 Task: Select Retail. Add to cart, from pOpshelf for 3390 Emily Renzelli Boulevard, San Francisco, California 94103, Cell Number 831-612-1938, following items : Dr Pepper Soda Can (16 oz)_x000D_
 - 1, Pocky Biscuit Sticks Matcha (2.47 oz)_x000D_
 - 2, Scent Happy Fragrance Mist Citrus Sunrise (8 oz)_x000D_
 - 2, Butterfinger Minis Peanut Butter Chocolate Bars (2.8 oz)_x000D_
 - 2, Cheez-It Original Baked Snack Crackers (7 oz)_x000D_
 - 2
Action: Mouse moved to (558, 101)
Screenshot: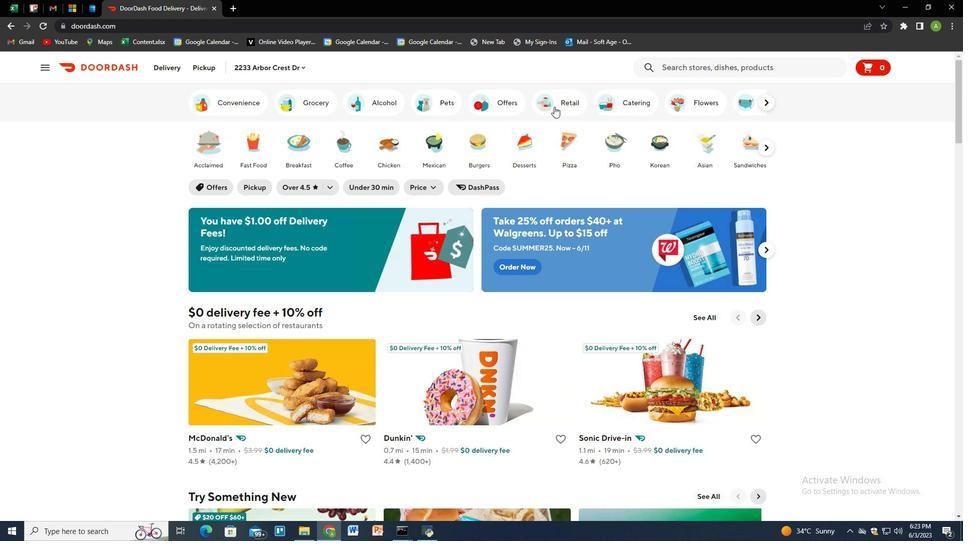 
Action: Mouse pressed left at (558, 101)
Screenshot: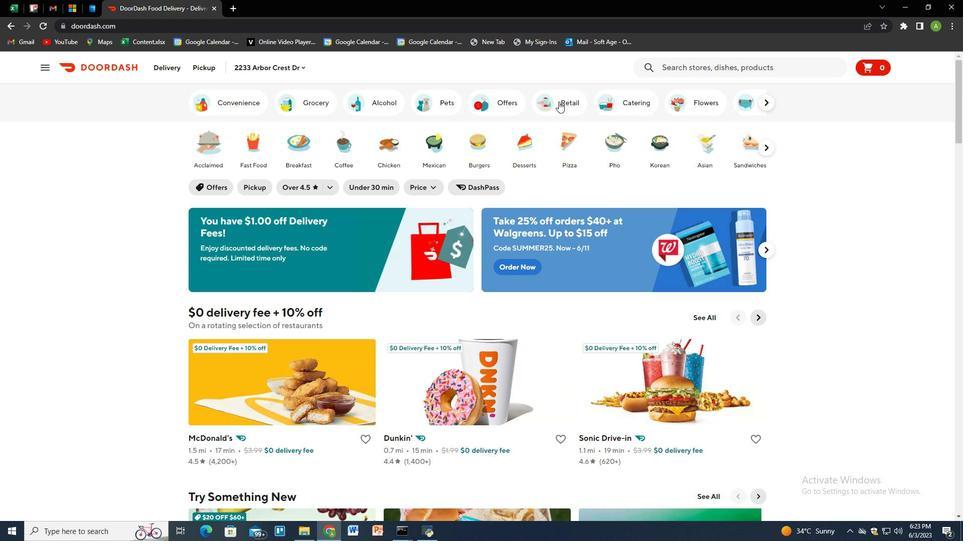 
Action: Mouse moved to (543, 418)
Screenshot: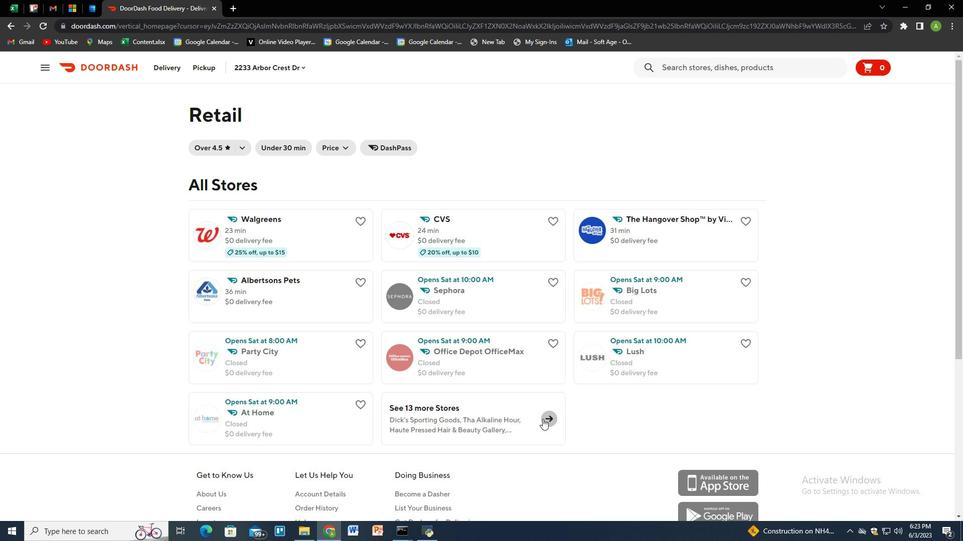 
Action: Mouse pressed left at (543, 418)
Screenshot: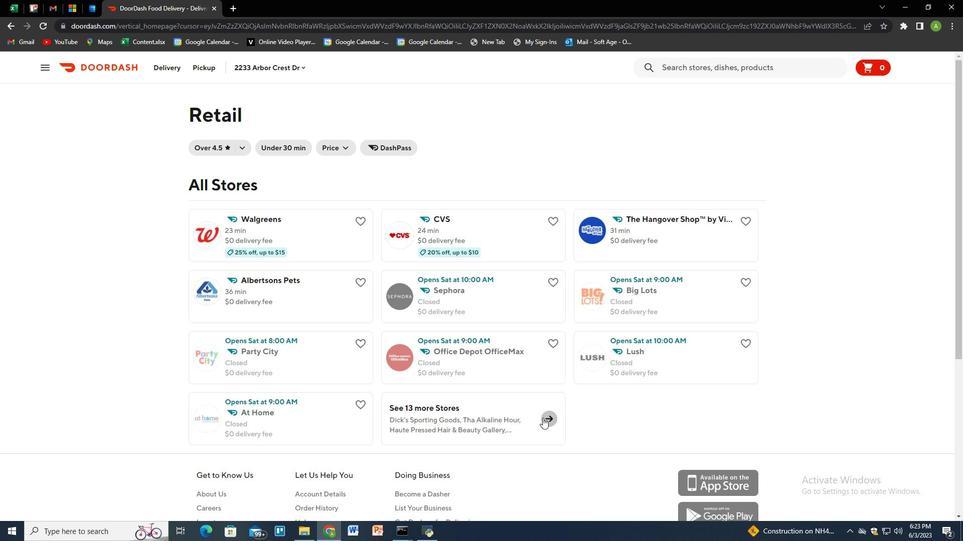 
Action: Mouse moved to (454, 402)
Screenshot: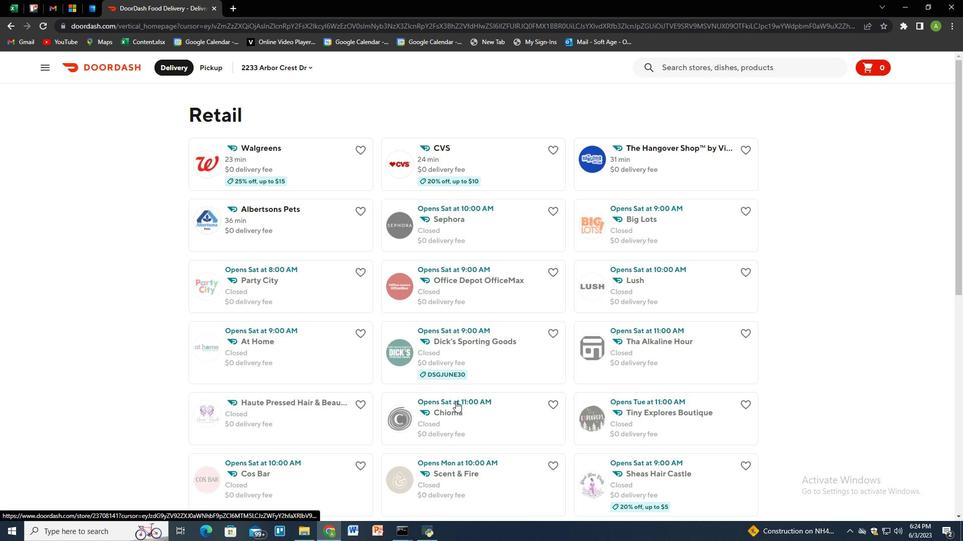 
Action: Mouse scrolled (454, 401) with delta (0, 0)
Screenshot: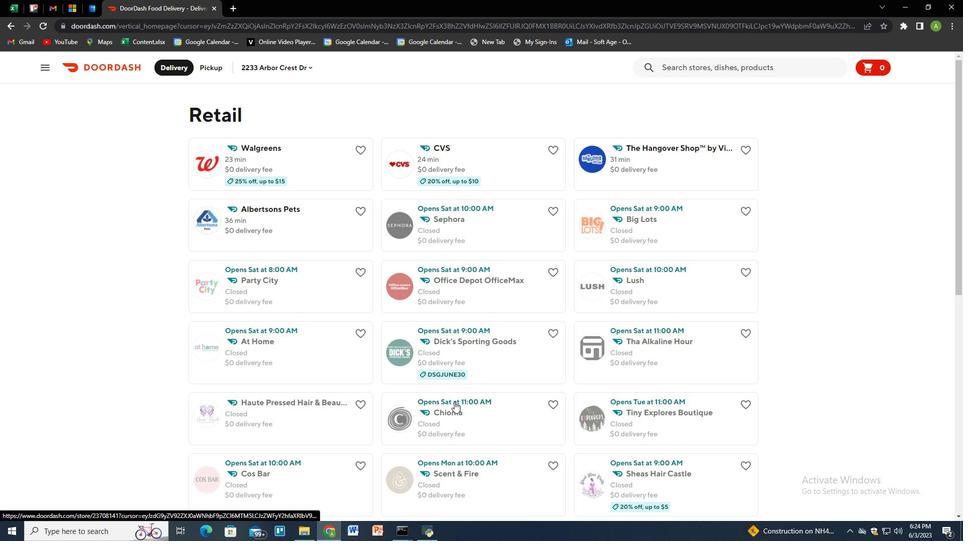 
Action: Mouse moved to (451, 409)
Screenshot: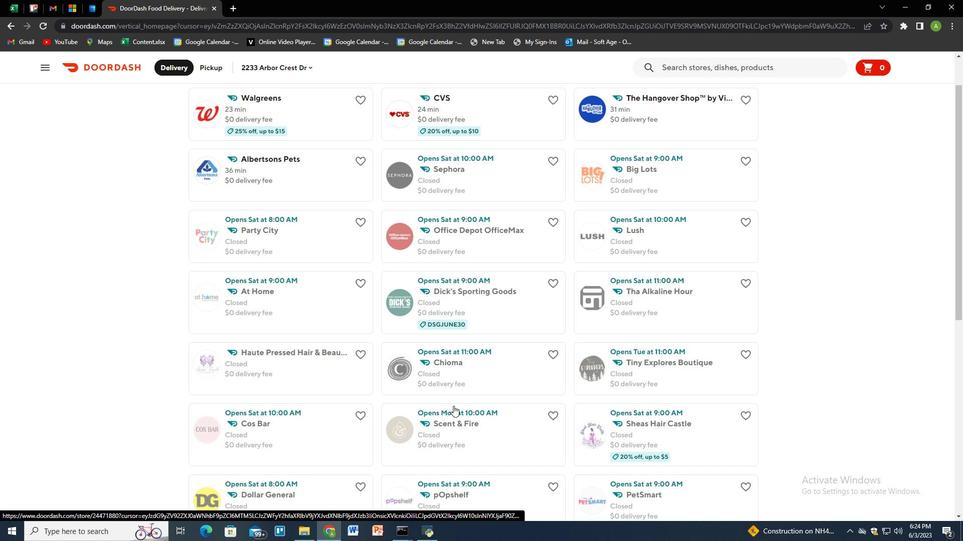 
Action: Mouse scrolled (451, 409) with delta (0, 0)
Screenshot: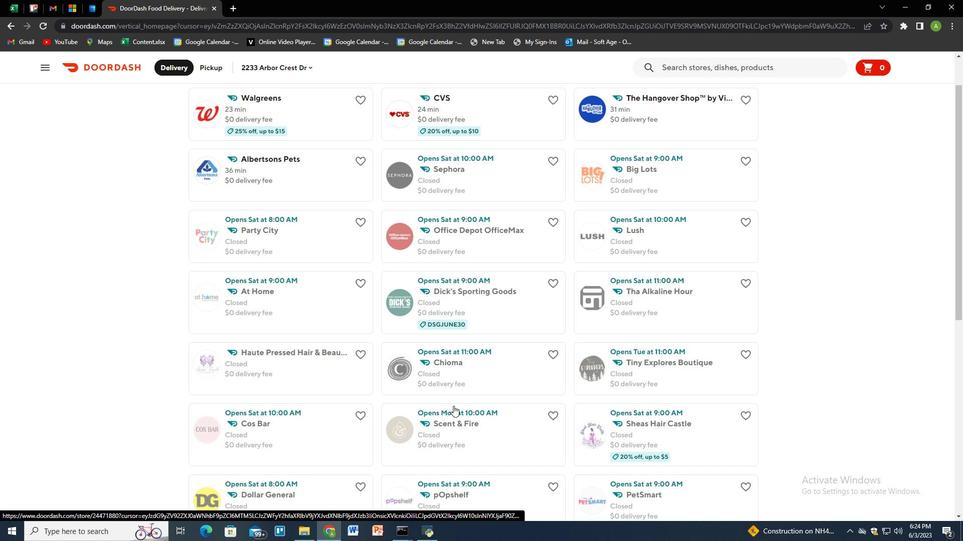 
Action: Mouse moved to (460, 444)
Screenshot: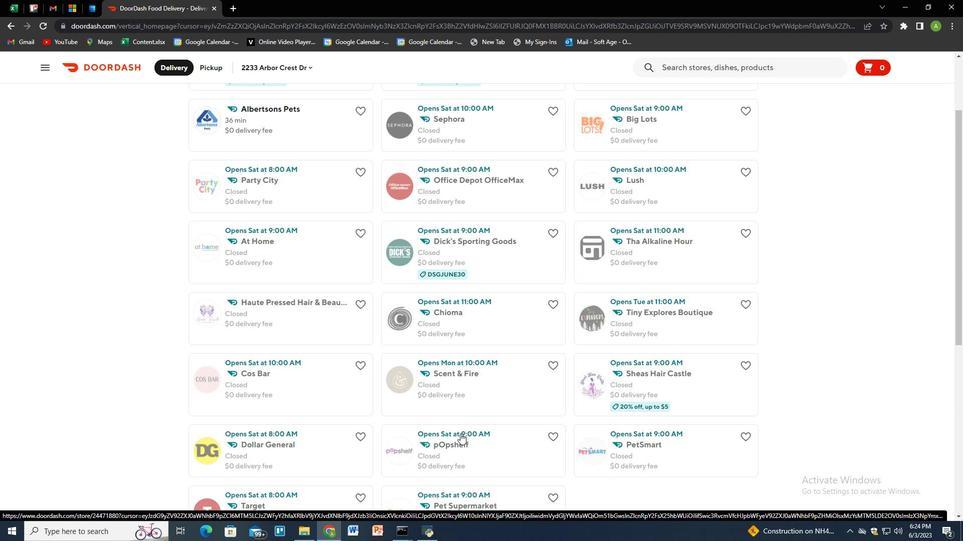 
Action: Mouse pressed left at (460, 444)
Screenshot: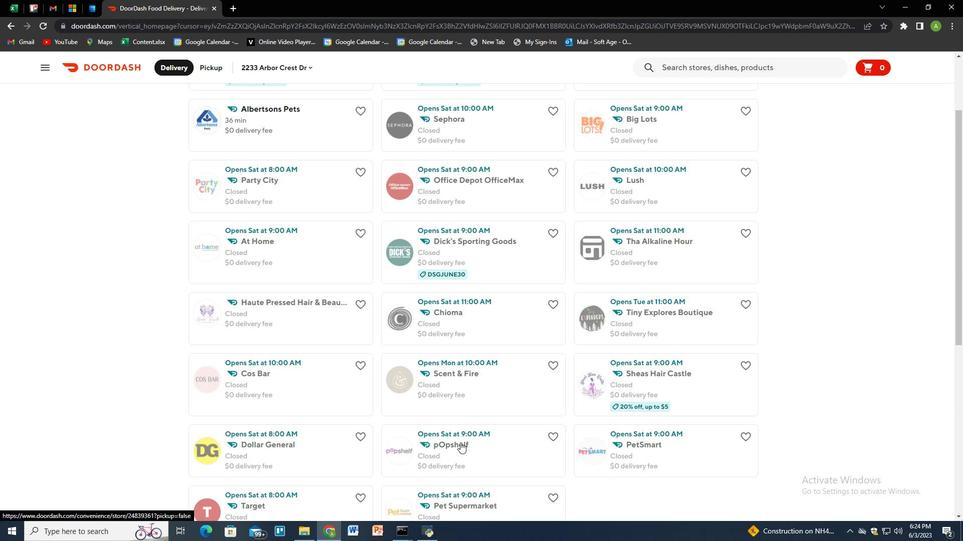
Action: Mouse moved to (225, 62)
Screenshot: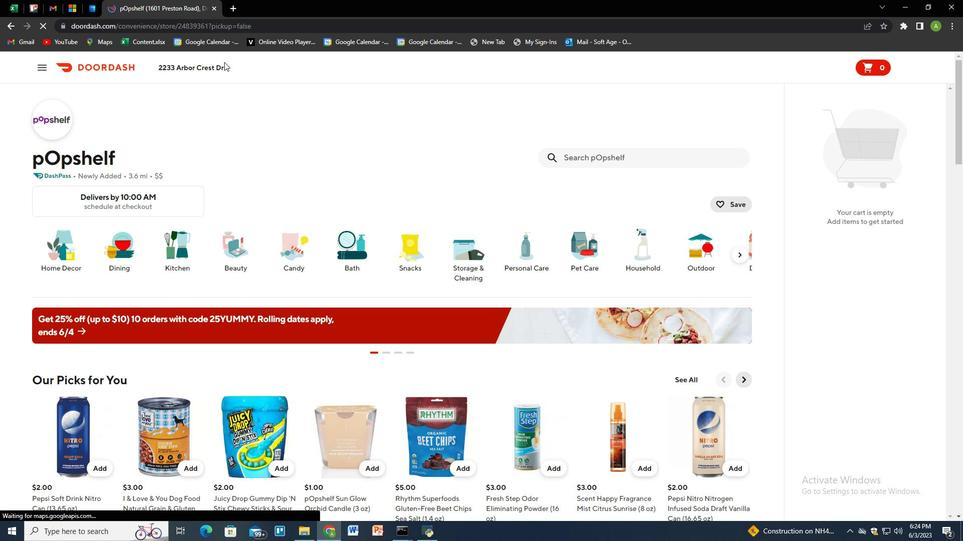 
Action: Mouse pressed left at (225, 62)
Screenshot: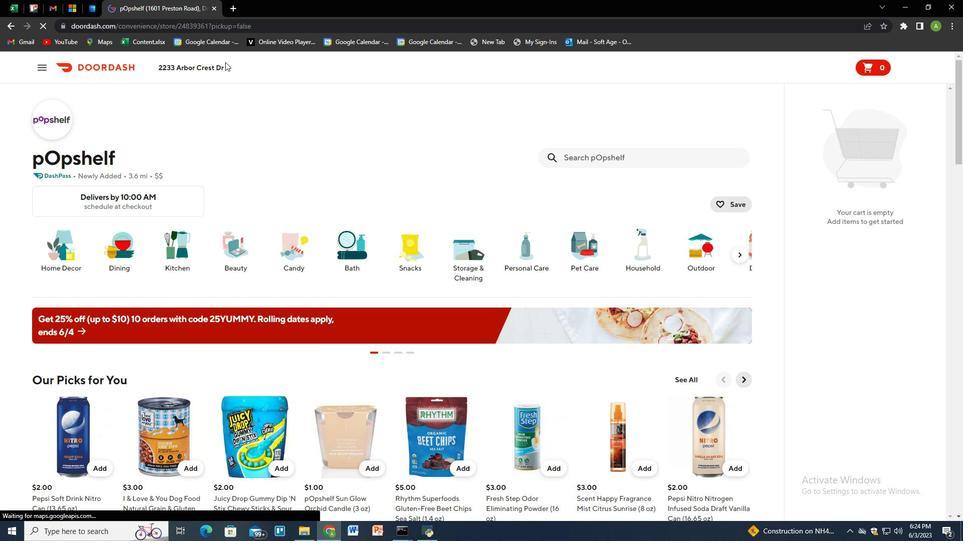 
Action: Mouse moved to (227, 68)
Screenshot: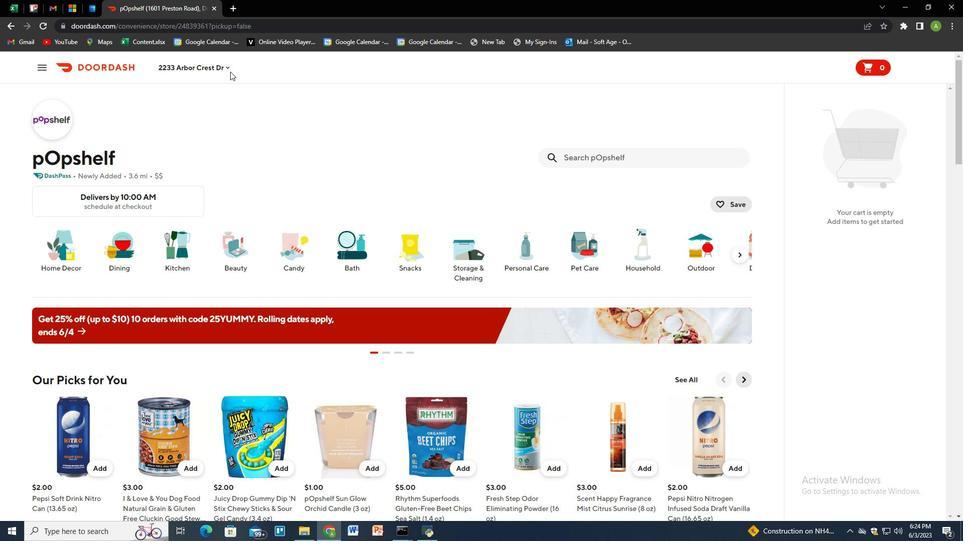 
Action: Mouse pressed left at (227, 68)
Screenshot: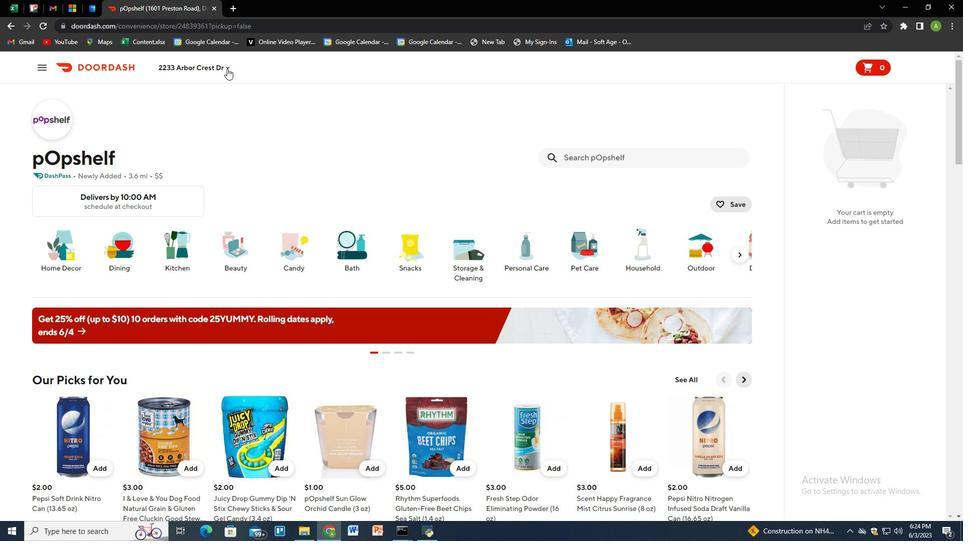 
Action: Mouse moved to (228, 100)
Screenshot: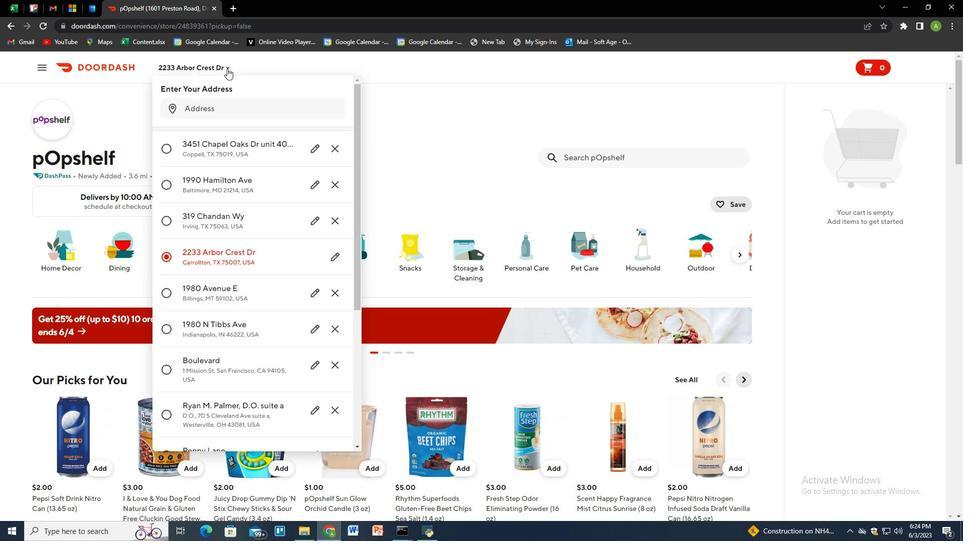 
Action: Mouse pressed left at (228, 100)
Screenshot: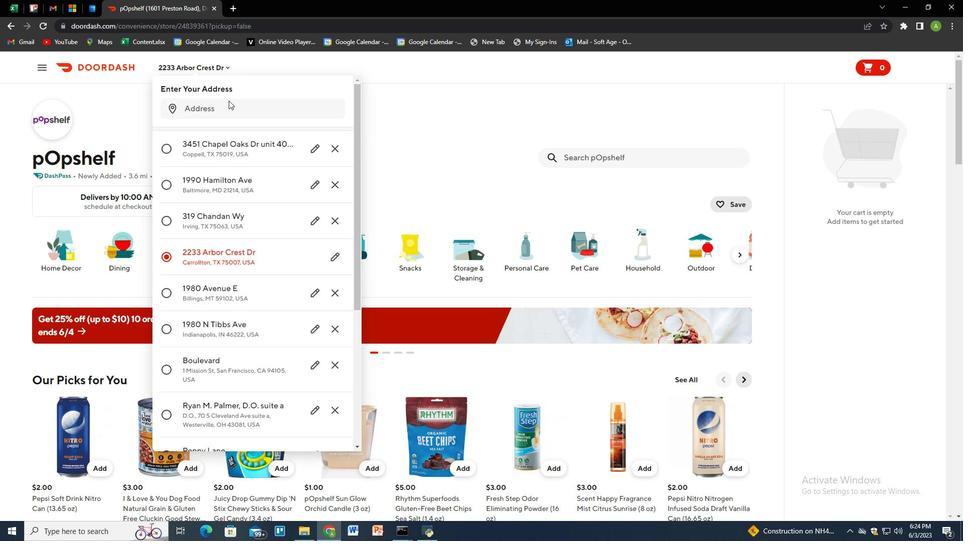 
Action: Mouse moved to (238, 100)
Screenshot: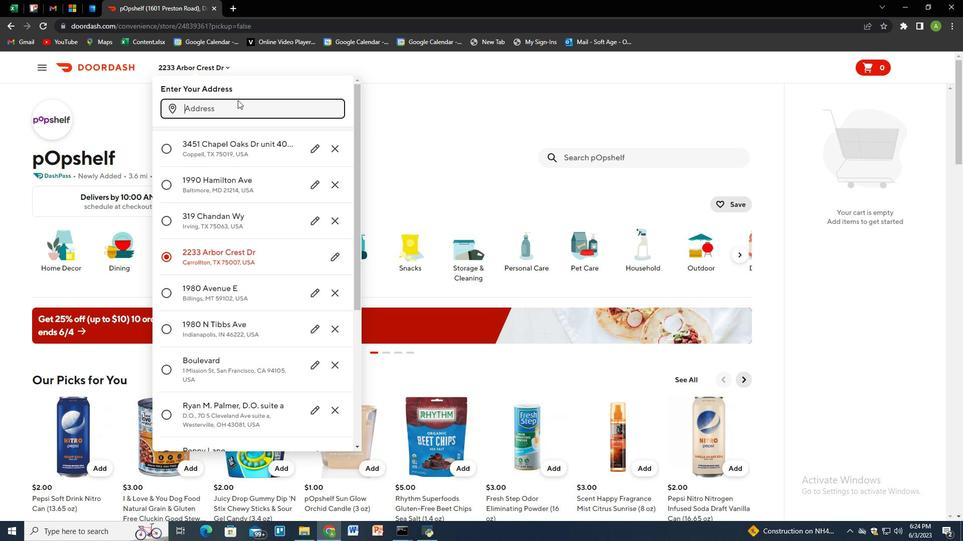 
Action: Key pressed 3390<Key.space>emily<Key.space>renzelli<Key.space>boulevard,<Key.space>san<Key.space>francisco,<Key.space>california<Key.space>94103<Key.enter>
Screenshot: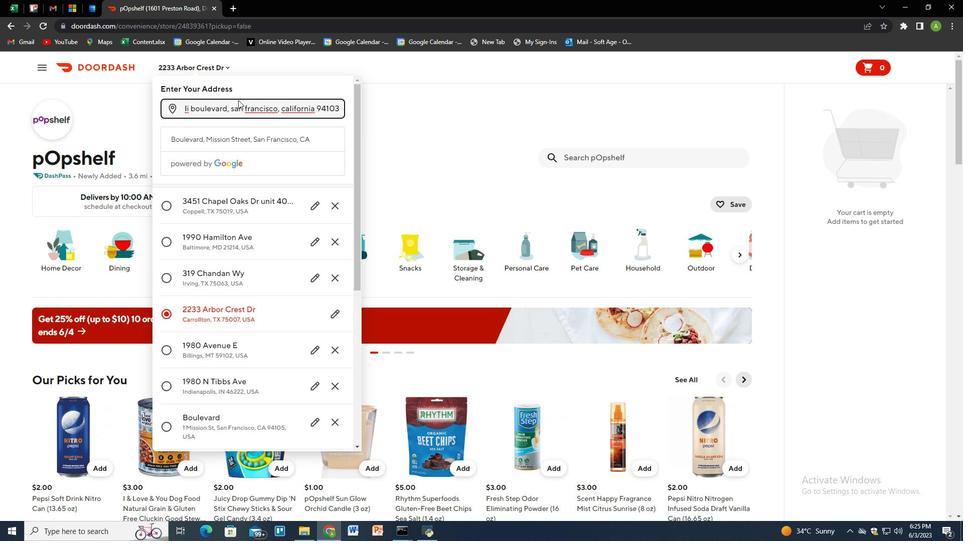
Action: Mouse moved to (305, 420)
Screenshot: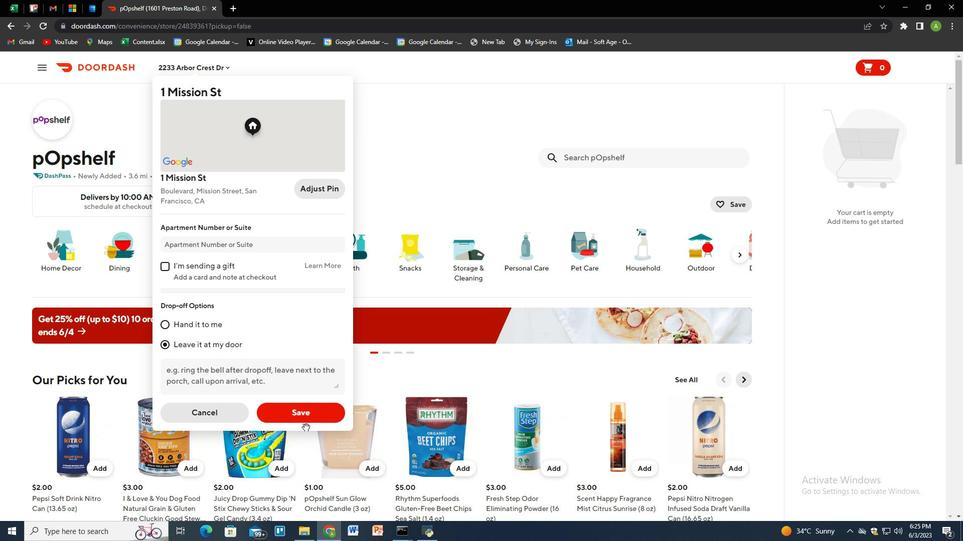 
Action: Mouse pressed left at (305, 420)
Screenshot: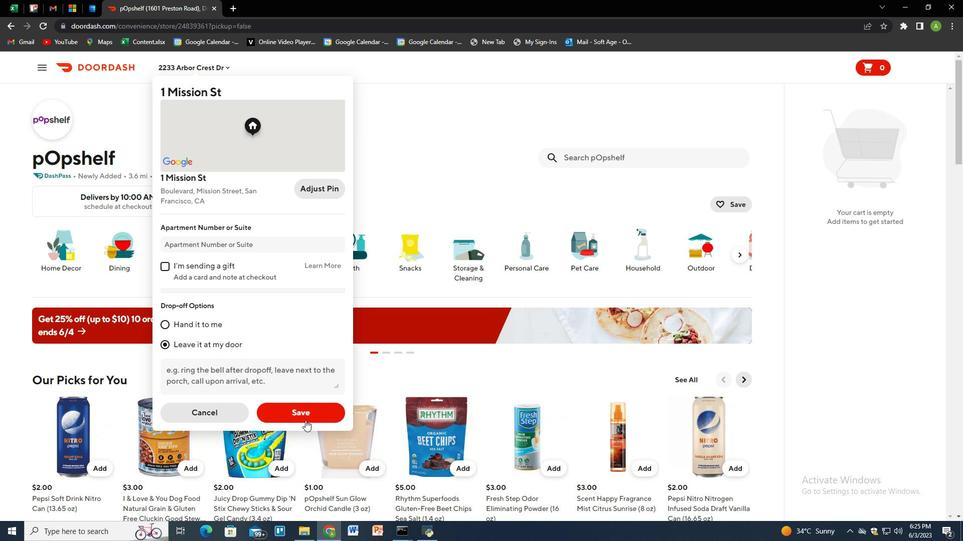 
Action: Mouse moved to (595, 157)
Screenshot: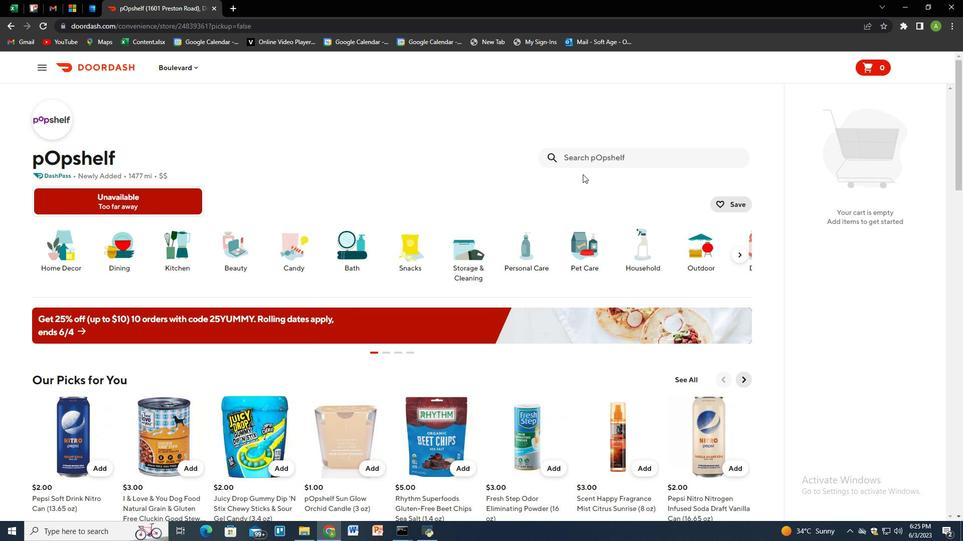 
Action: Mouse pressed left at (595, 157)
Screenshot: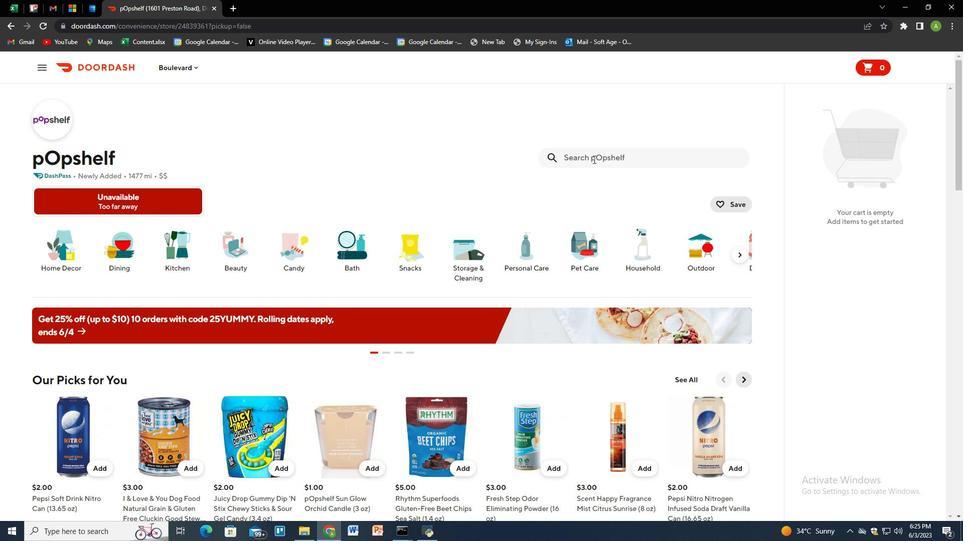 
Action: Key pressed dr<Key.space>pepper<Key.space>soda<Key.space>can<Key.space><Key.shift_r>(16<Key.space>oz<Key.shift_r><Key.shift_r><Key.shift_r>)<Key.enter>
Screenshot: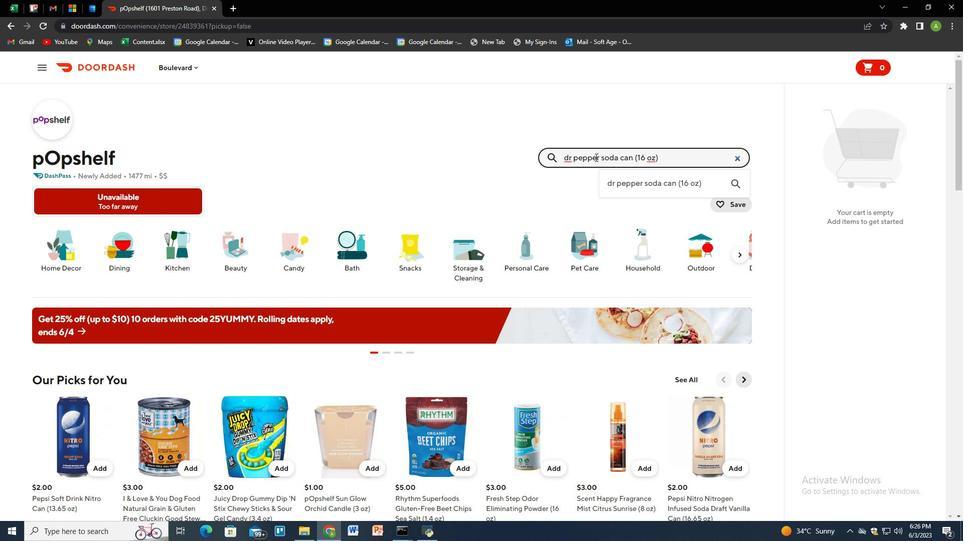 
Action: Mouse moved to (175, 261)
Screenshot: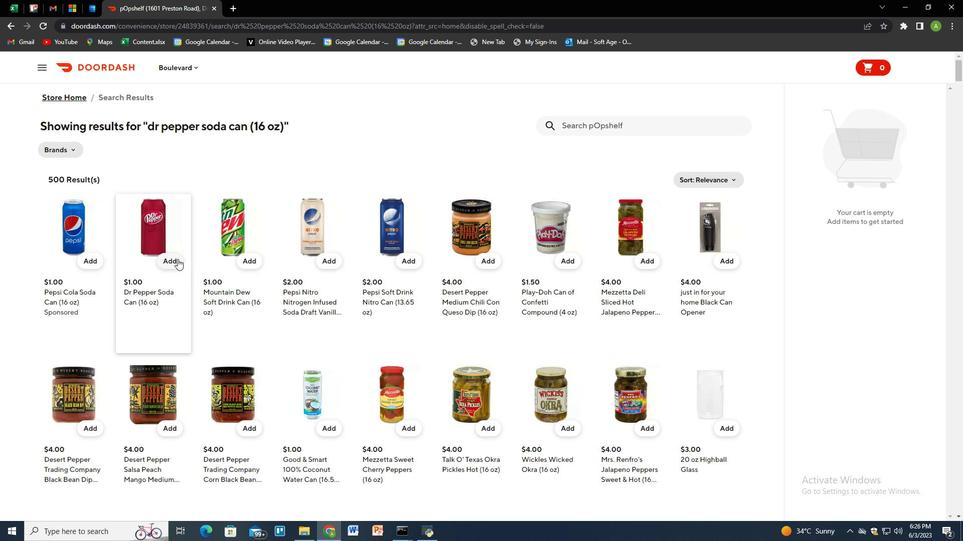 
Action: Mouse pressed left at (175, 261)
Screenshot: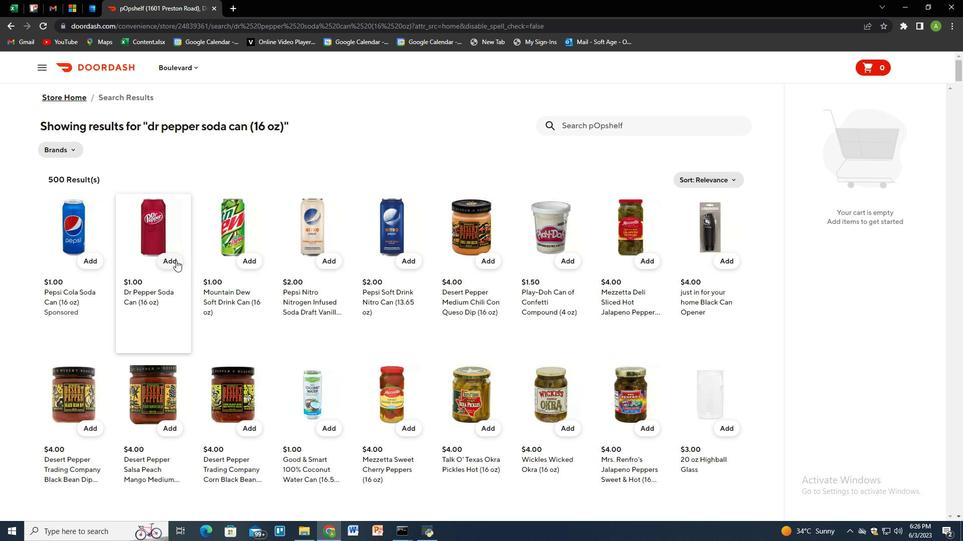 
Action: Mouse moved to (622, 125)
Screenshot: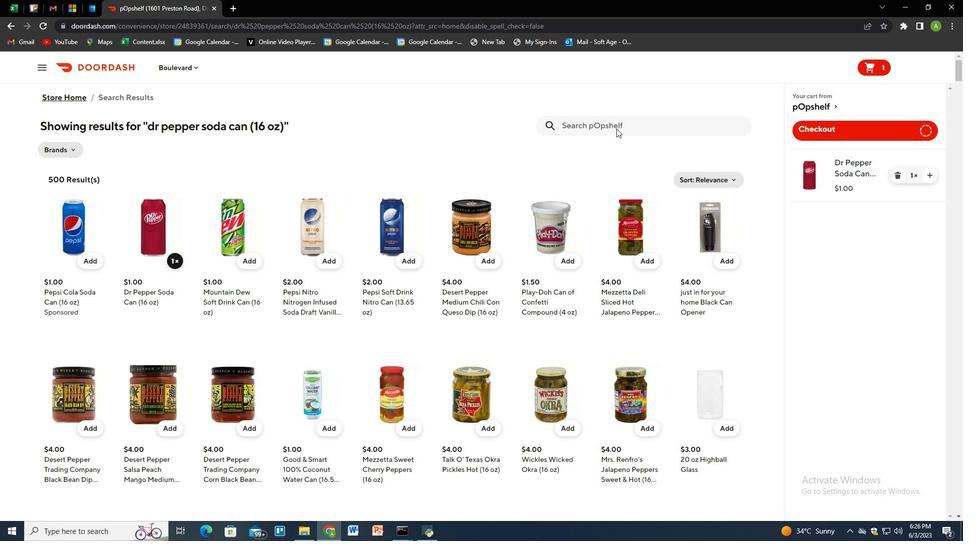 
Action: Mouse pressed left at (622, 125)
Screenshot: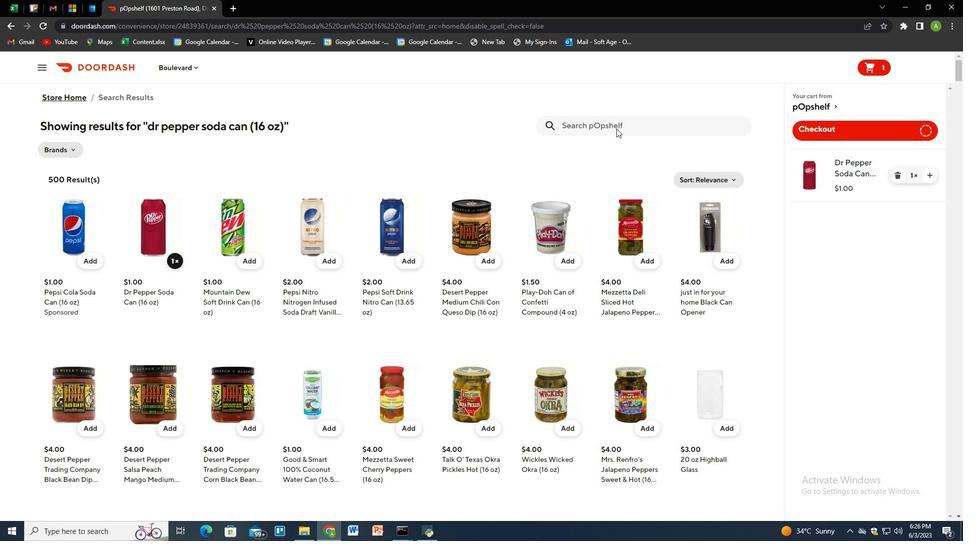 
Action: Key pressed pocy<Key.backspace>ky<Key.space>biscuit<Key.space>sticj<Key.backspace>ks<Key.space>matcha<Key.space><Key.shift_r>(2.47<Key.space>oz<Key.shift_r>)<Key.enter>
Screenshot: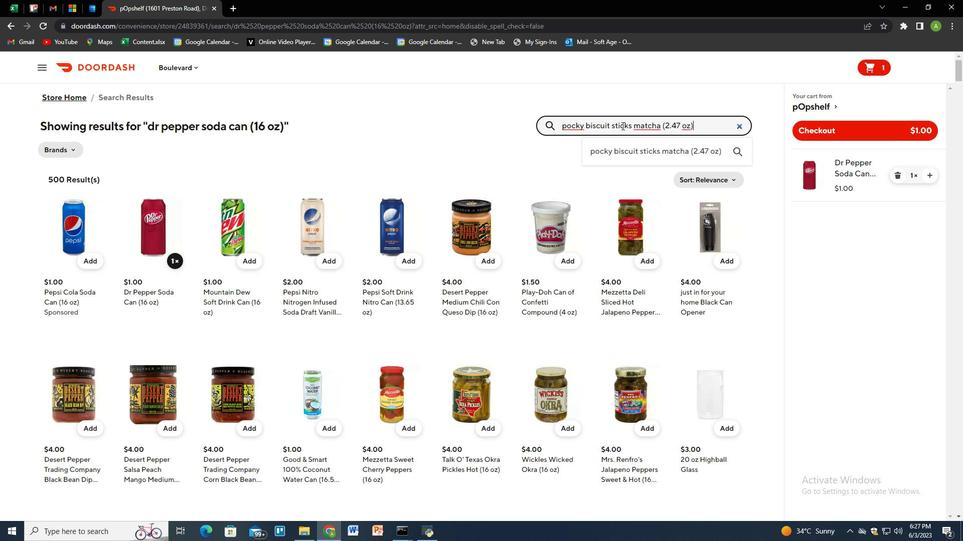 
Action: Mouse moved to (90, 257)
Screenshot: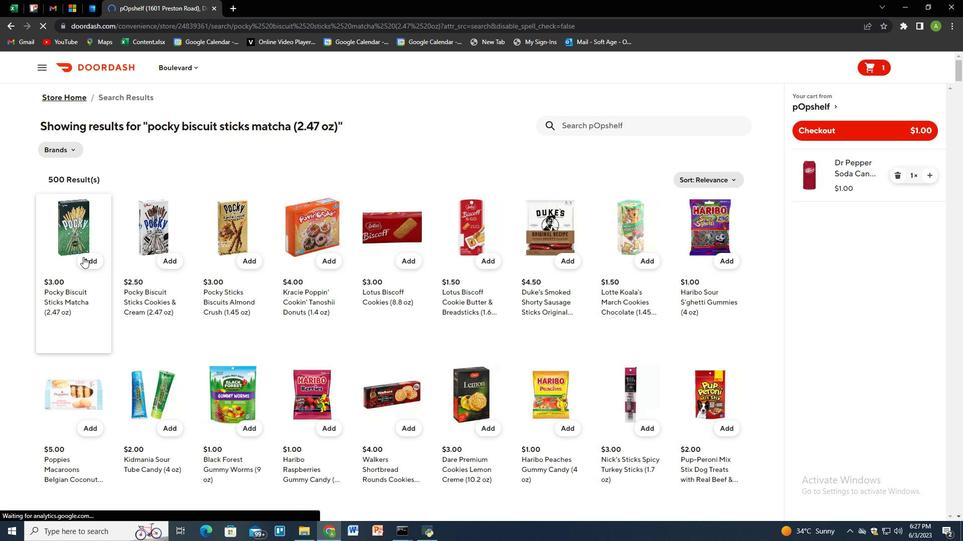 
Action: Mouse pressed left at (90, 257)
Screenshot: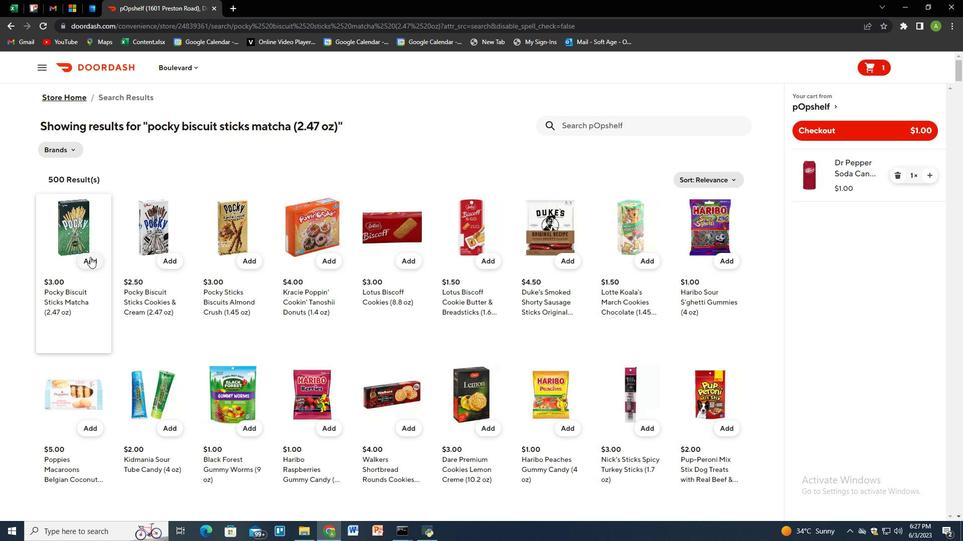 
Action: Mouse moved to (925, 225)
Screenshot: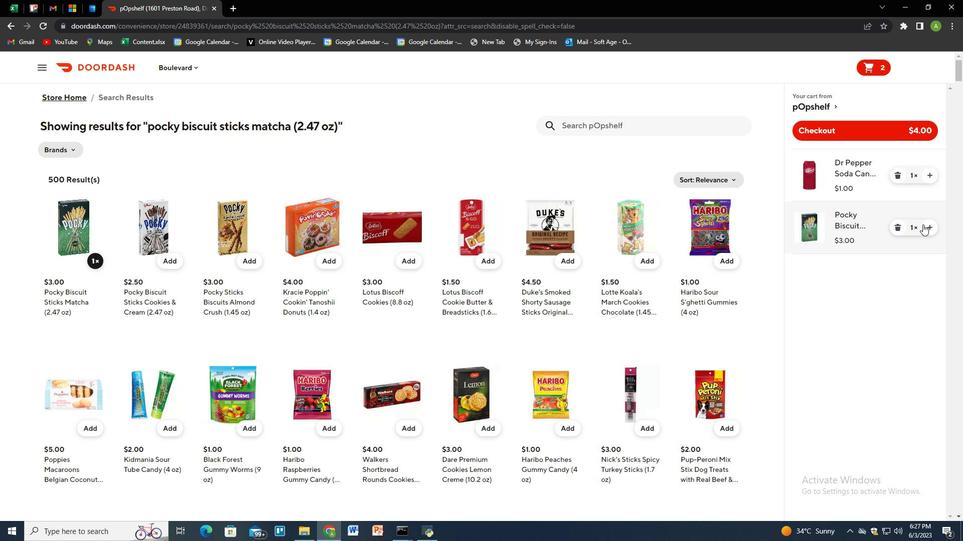 
Action: Mouse pressed left at (925, 225)
Screenshot: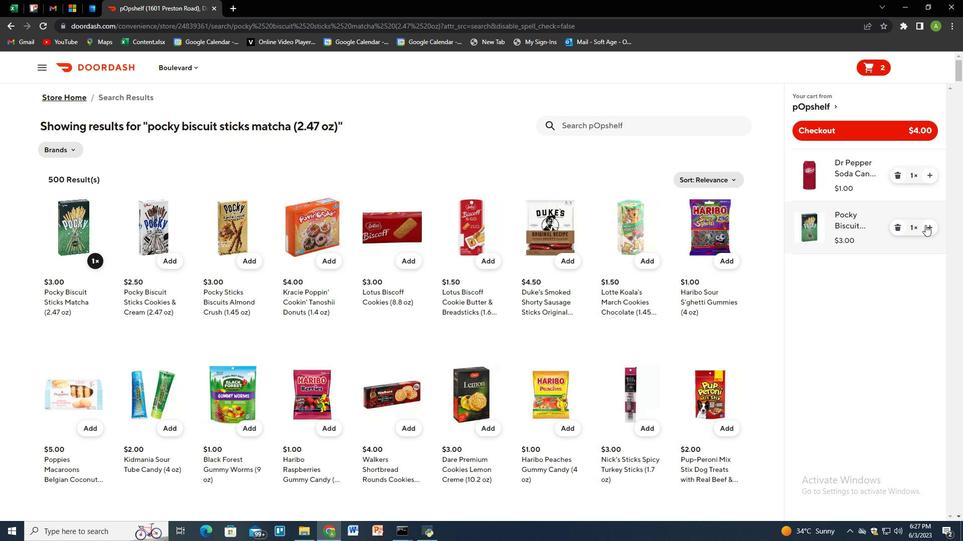 
Action: Mouse moved to (638, 122)
Screenshot: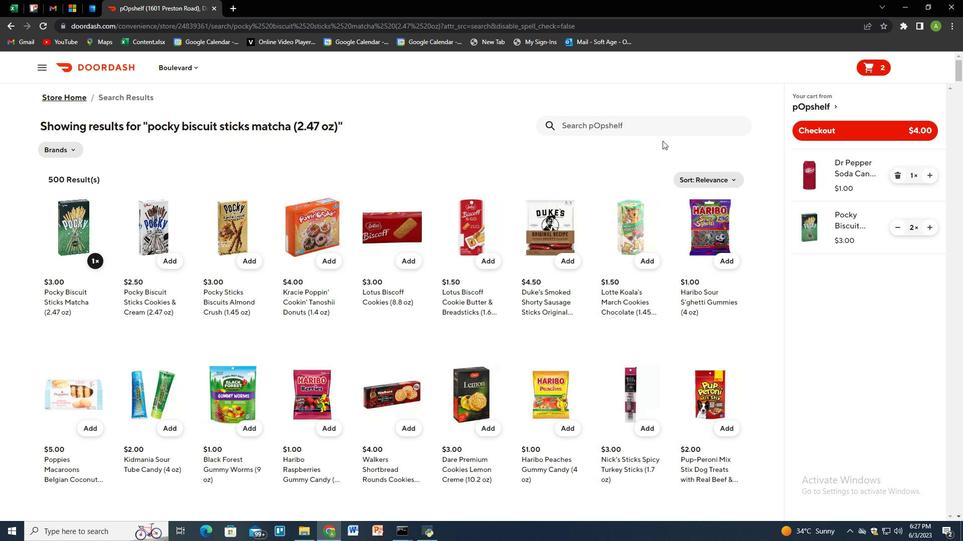 
Action: Mouse pressed left at (638, 122)
Screenshot: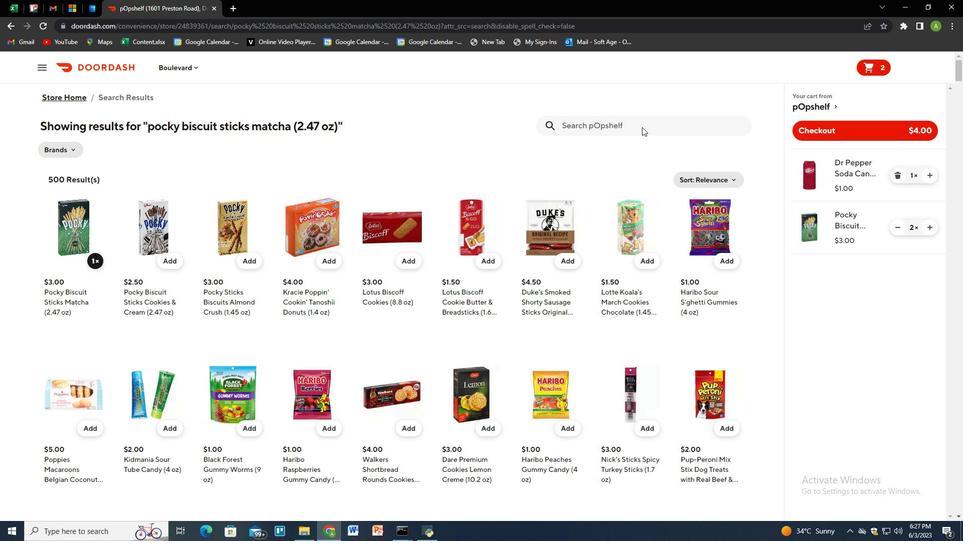 
Action: Key pressed scent<Key.space>happy<Key.space>fragrance<Key.space>mist<Key.space>citrus<Key.space>sunrise<Key.space><Key.shift_r><Key.shift_r><Key.shift_r><Key.shift_r><Key.shift_r><Key.shift_r><Key.shift_r><Key.shift_r><Key.shift_r><Key.shift_r>(8<Key.space>oz<Key.shift_r>)<Key.enter>
Screenshot: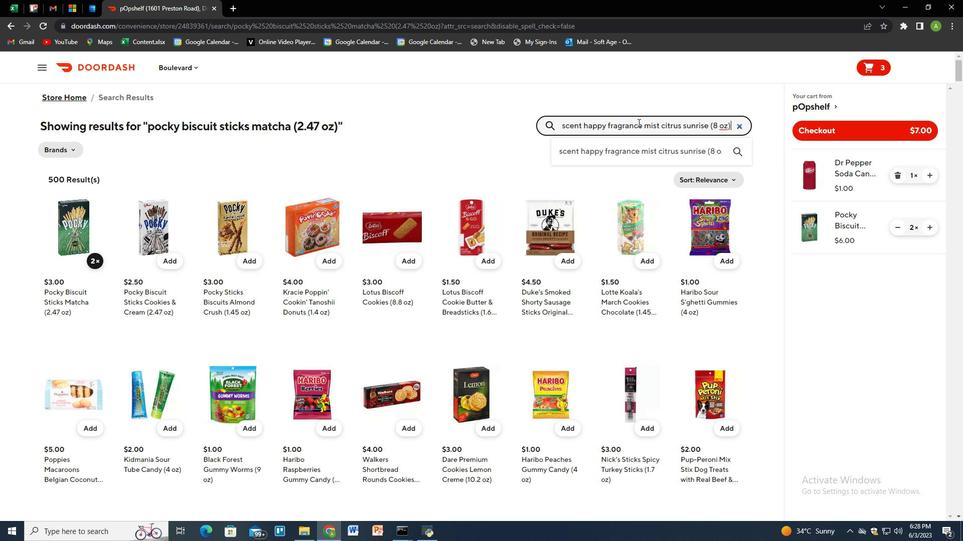 
Action: Mouse moved to (88, 255)
Screenshot: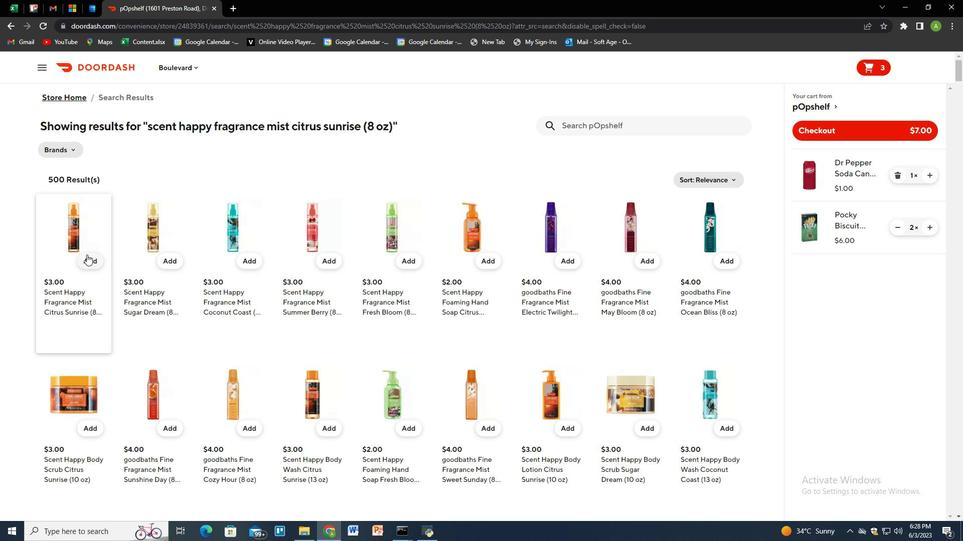 
Action: Mouse pressed left at (88, 255)
Screenshot: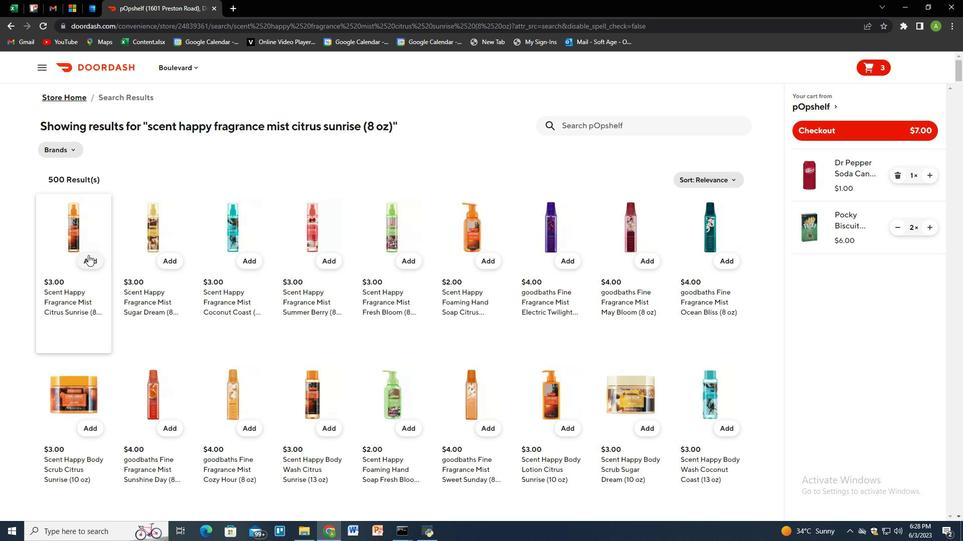 
Action: Mouse moved to (931, 279)
Screenshot: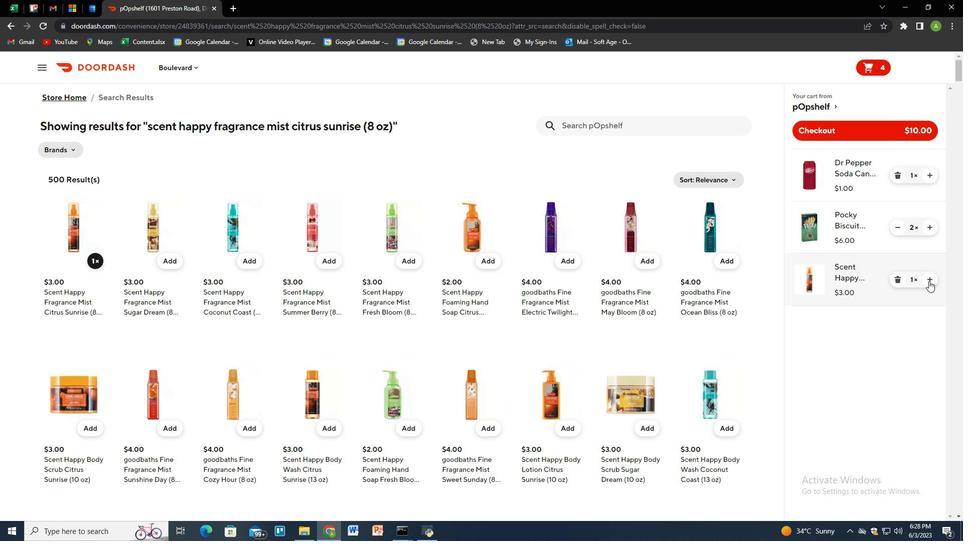 
Action: Mouse pressed left at (931, 279)
Screenshot: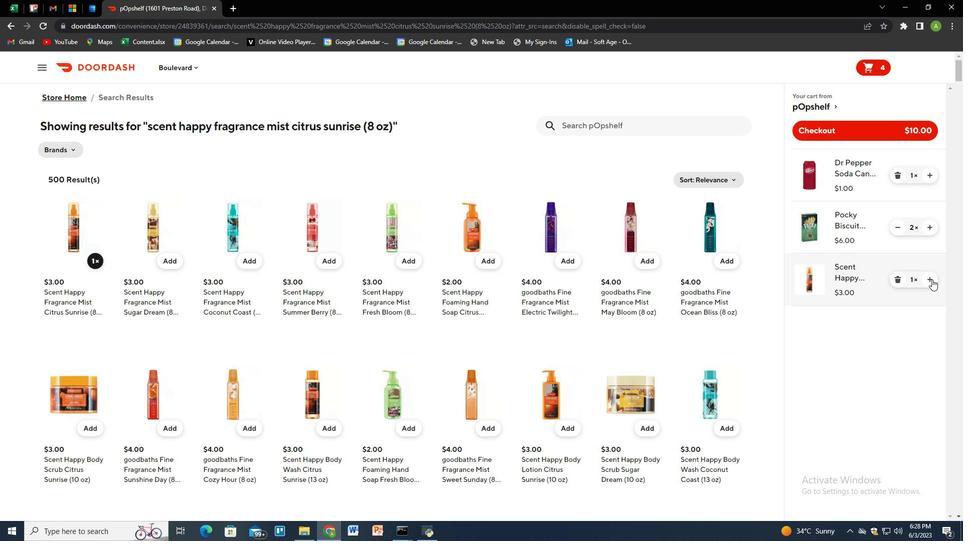 
Action: Mouse moved to (625, 126)
Screenshot: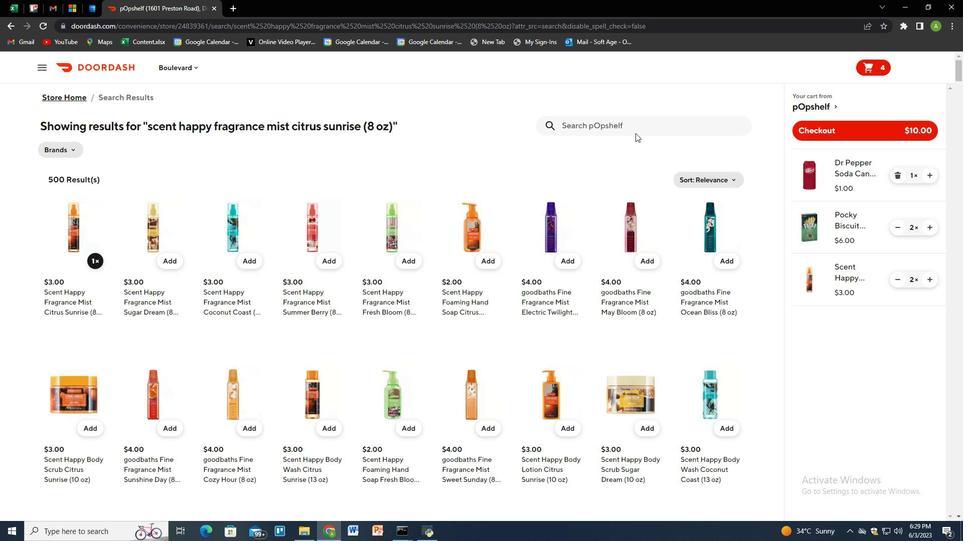 
Action: Mouse pressed left at (625, 126)
Screenshot: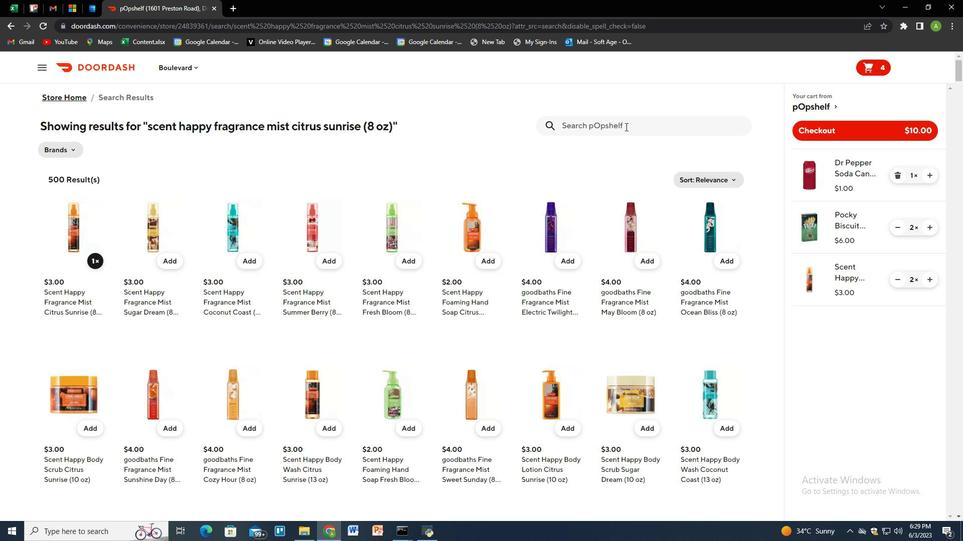 
Action: Key pressed butterfinger<Key.space>minis<Key.space>peanut<Key.space>butter<Key.space>chocolate<Key.space>bars<Key.space><Key.shift_r><Key.shift_r><Key.shift_r><Key.shift_r><Key.shift_r><Key.shift_r>(2.8<Key.space>oz<Key.shift_r>)<Key.enter>
Screenshot: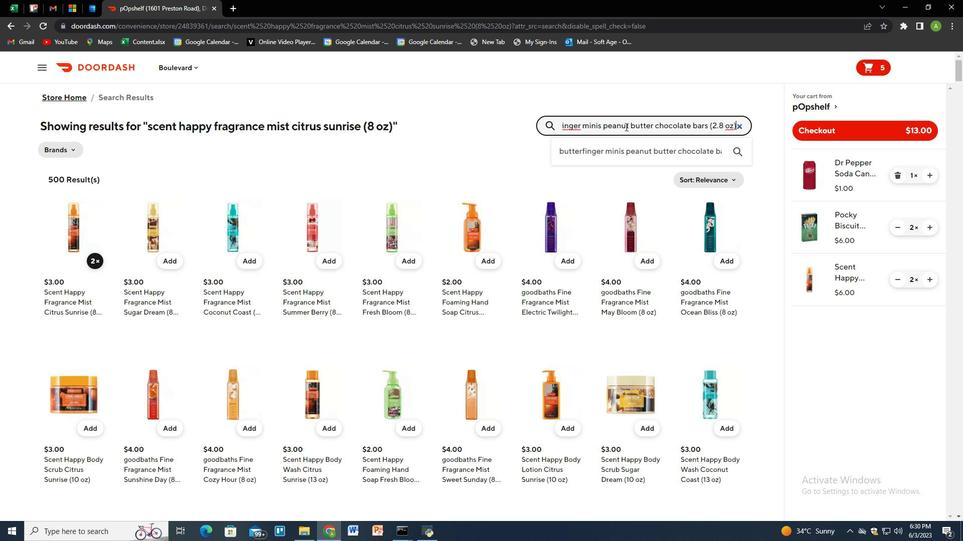 
Action: Mouse moved to (93, 263)
Screenshot: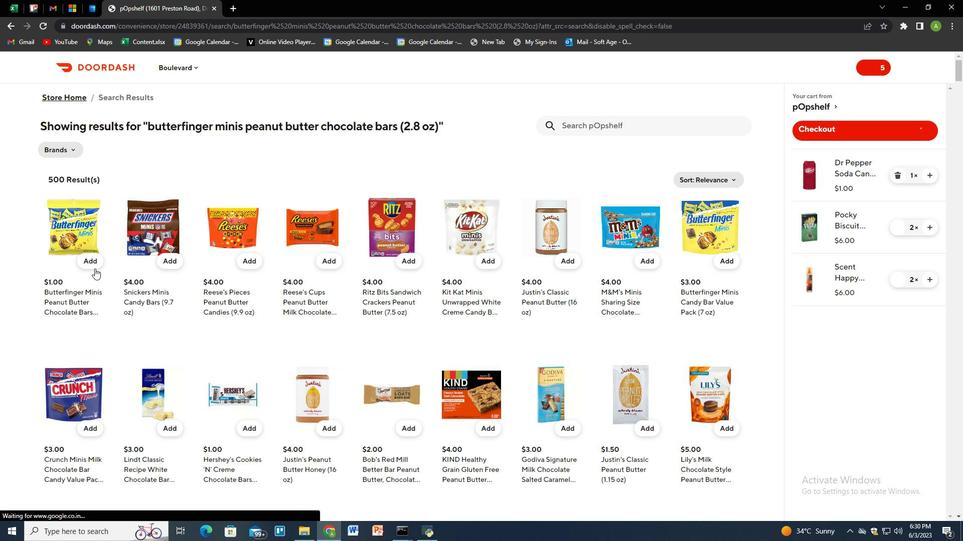 
Action: Mouse pressed left at (93, 263)
Screenshot: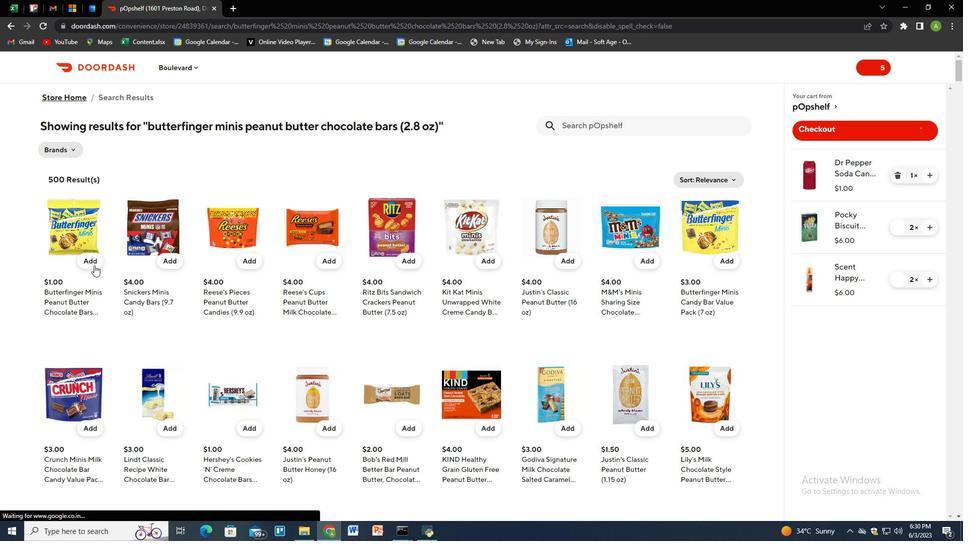 
Action: Mouse moved to (926, 329)
Screenshot: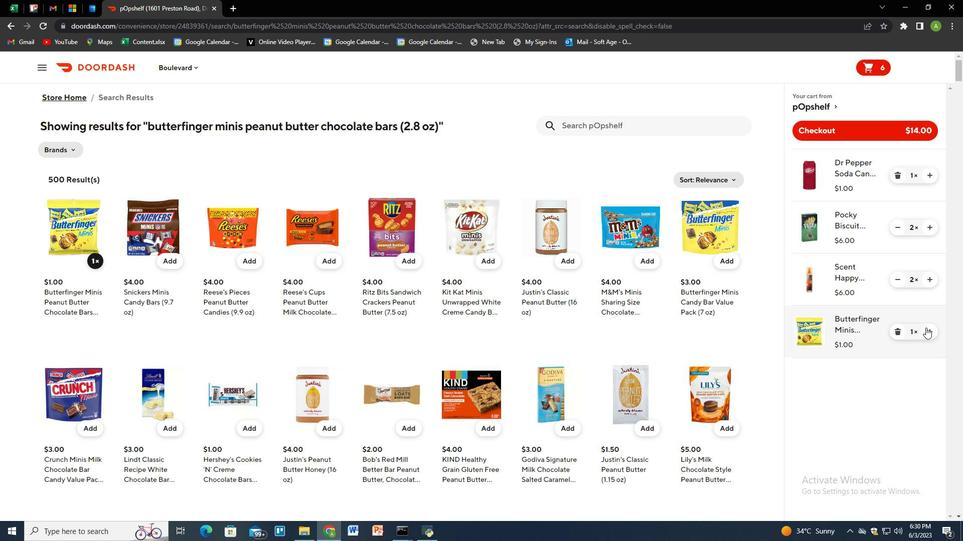 
Action: Mouse pressed left at (926, 329)
Screenshot: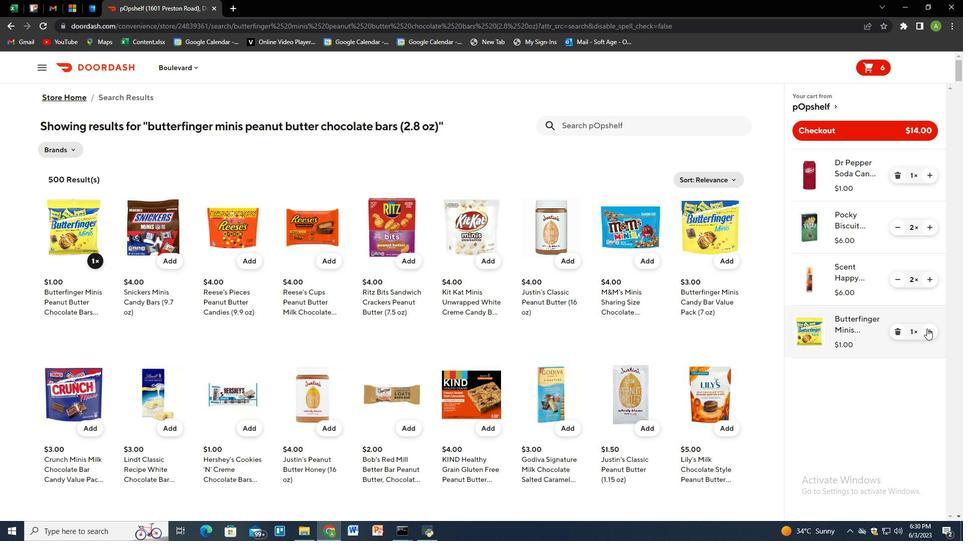 
Action: Mouse moved to (622, 129)
Screenshot: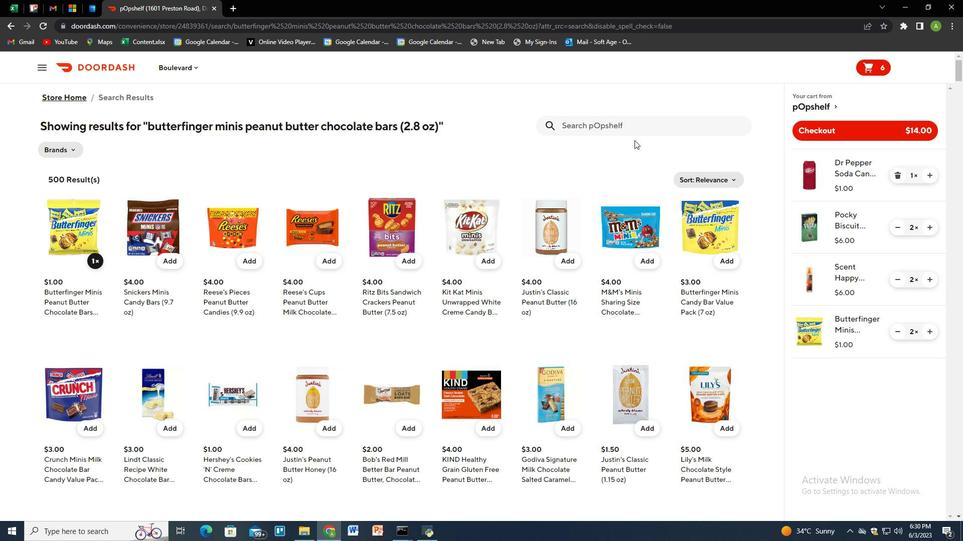 
Action: Mouse pressed left at (622, 129)
Screenshot: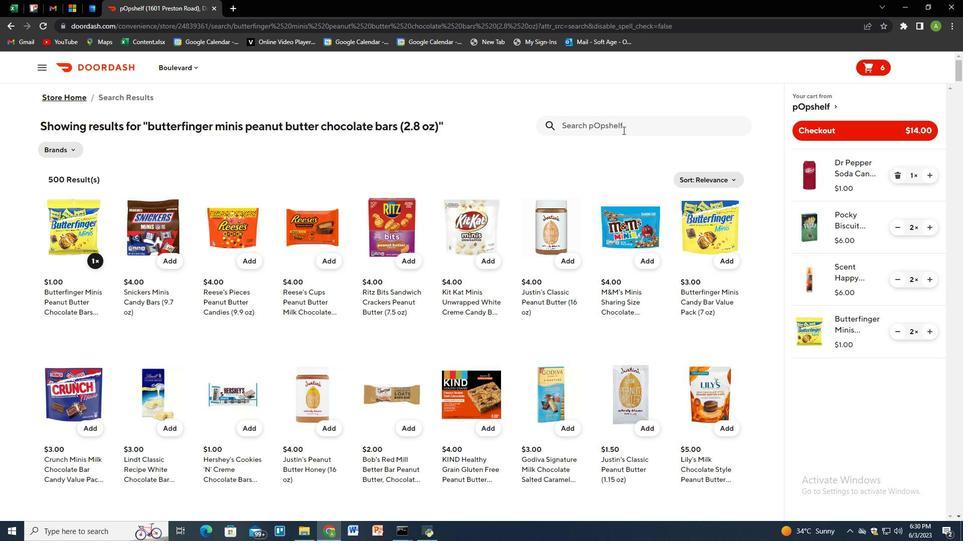 
Action: Key pressed cheez-it<Key.space>original<Key.space>baked<Key.space>snck<Key.left><Key.left>a<Key.right><Key.right><Key.right><Key.space>crackers<Key.space><Key.shift_r><Key.shift_r><Key.shift_r><Key.shift_r><Key.shift_r>(7<Key.space>oz<Key.shift_r>)<Key.enter>
Screenshot: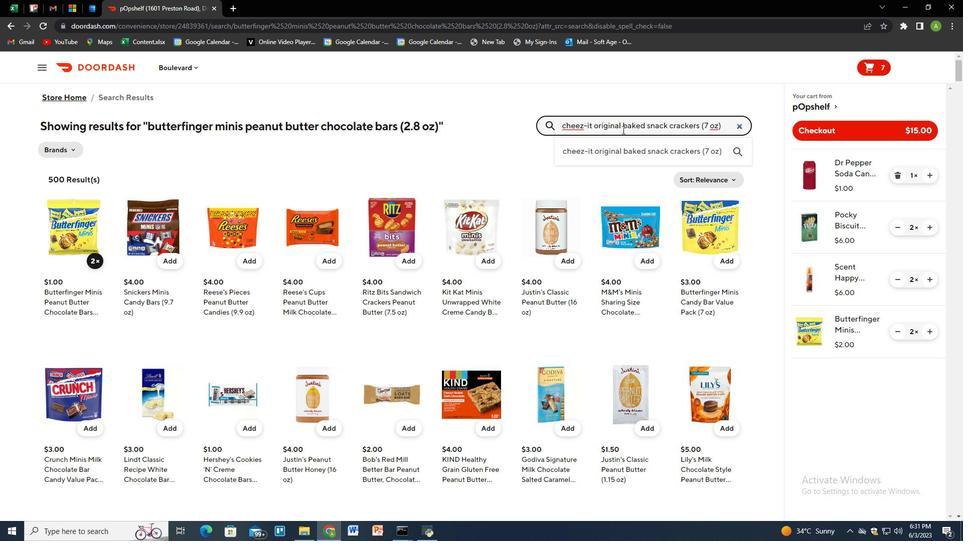 
Action: Mouse moved to (85, 262)
Screenshot: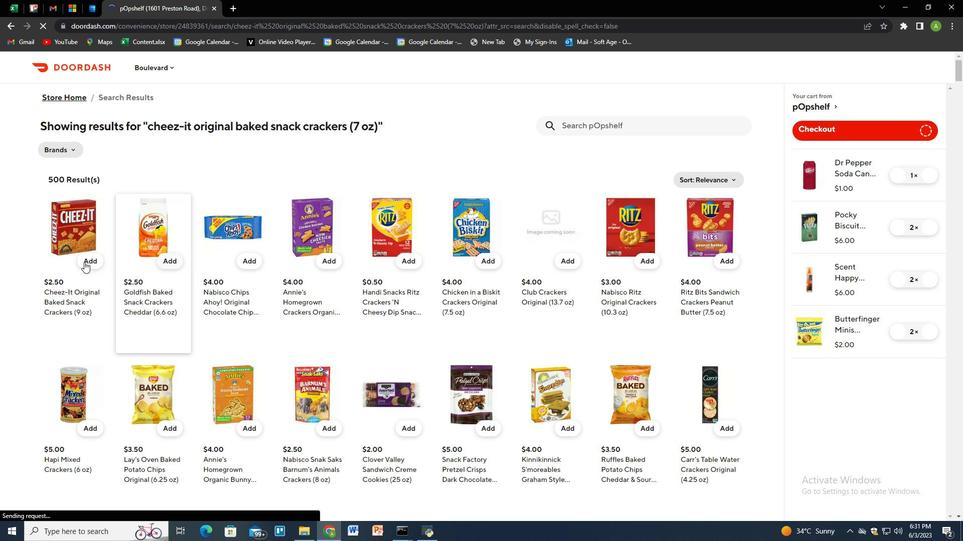 
Action: Mouse pressed left at (85, 262)
Screenshot: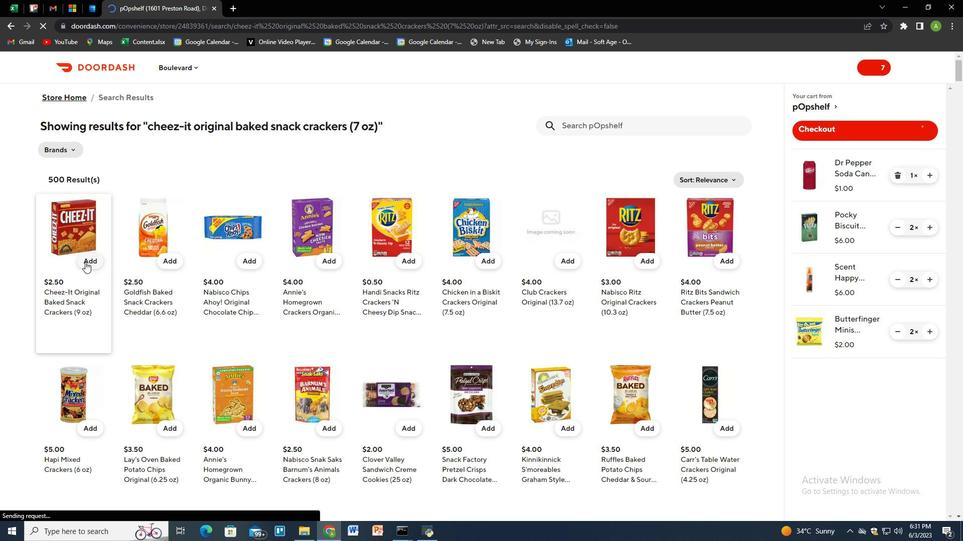 
Action: Mouse moved to (928, 384)
Screenshot: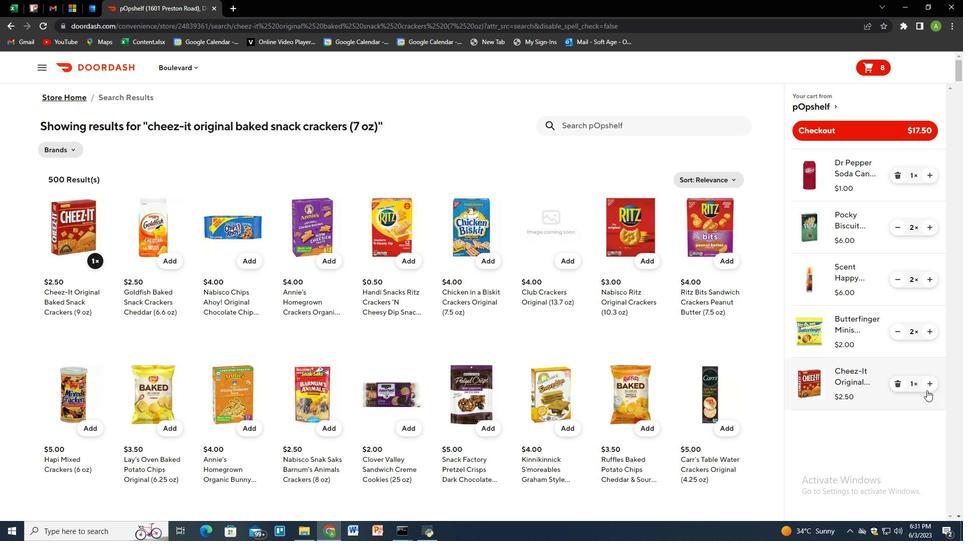 
Action: Mouse pressed left at (928, 384)
Screenshot: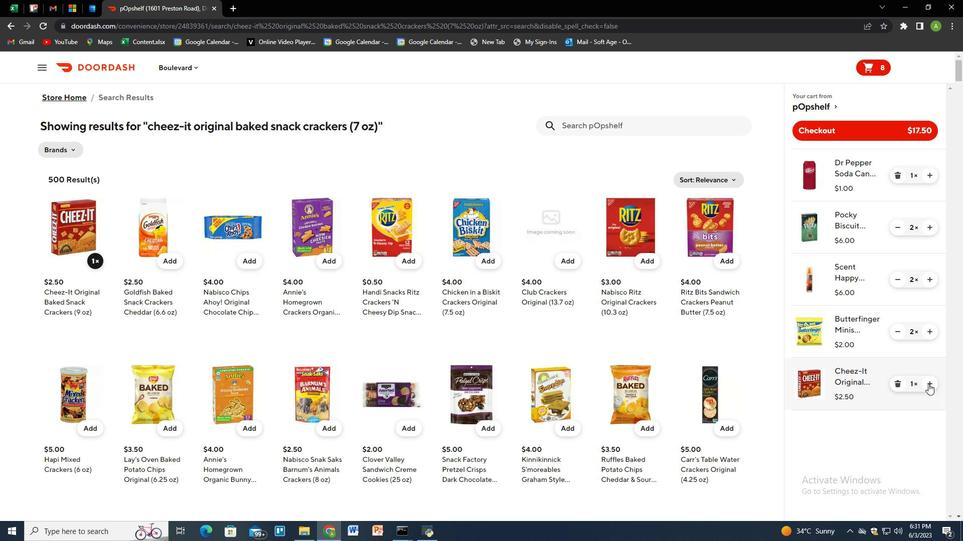 
Action: Mouse moved to (820, 125)
Screenshot: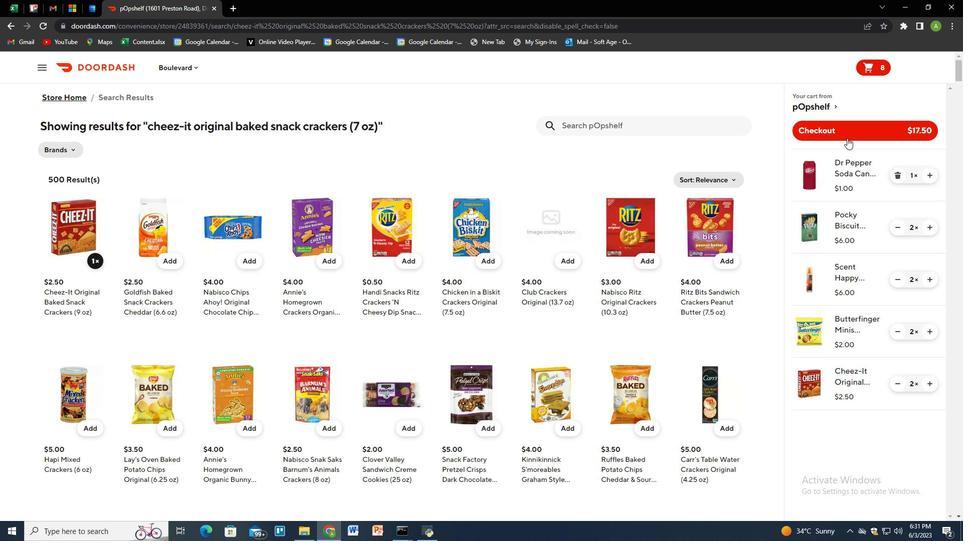 
Action: Mouse pressed left at (820, 125)
Screenshot: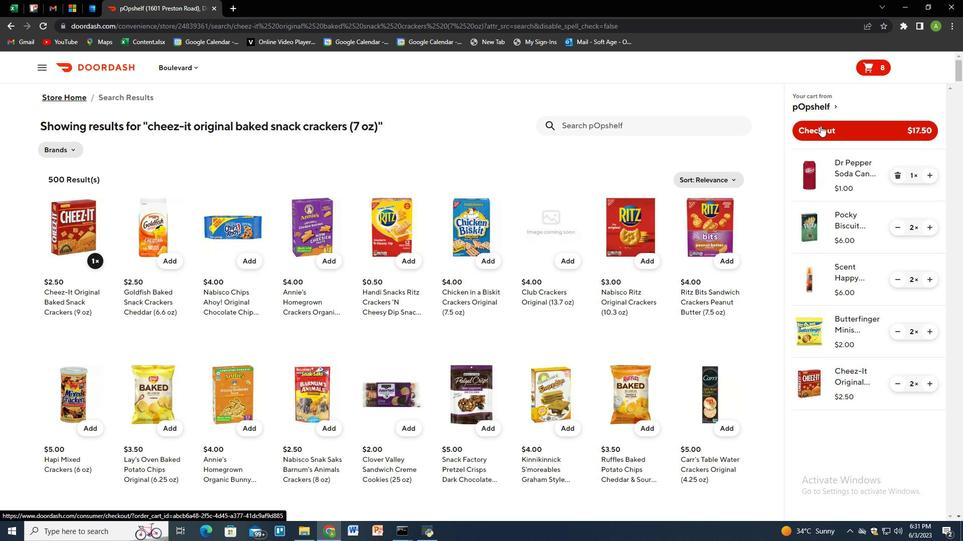 
